 Task: Enable the video filter "Canvas video filter" for mosaic bridge stream output.
Action: Mouse moved to (108, 15)
Screenshot: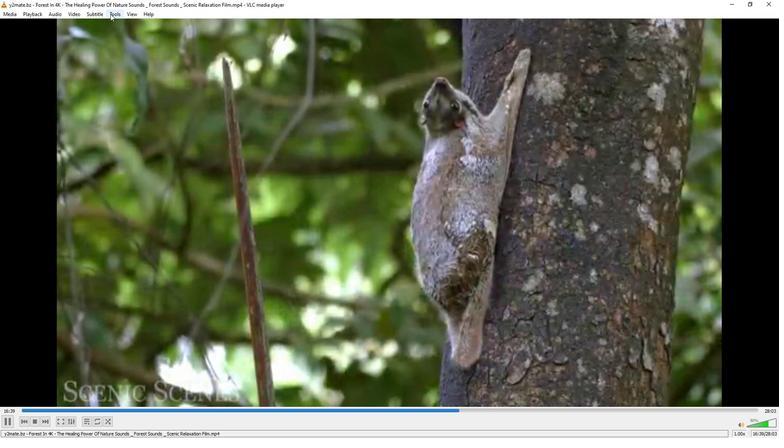 
Action: Mouse pressed left at (108, 15)
Screenshot: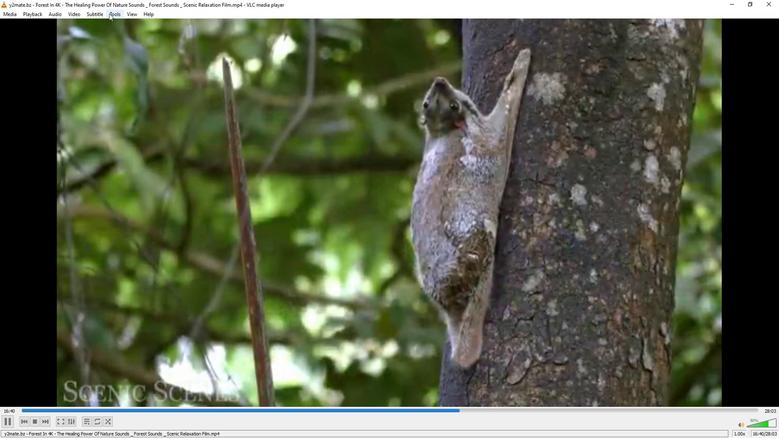 
Action: Mouse moved to (128, 112)
Screenshot: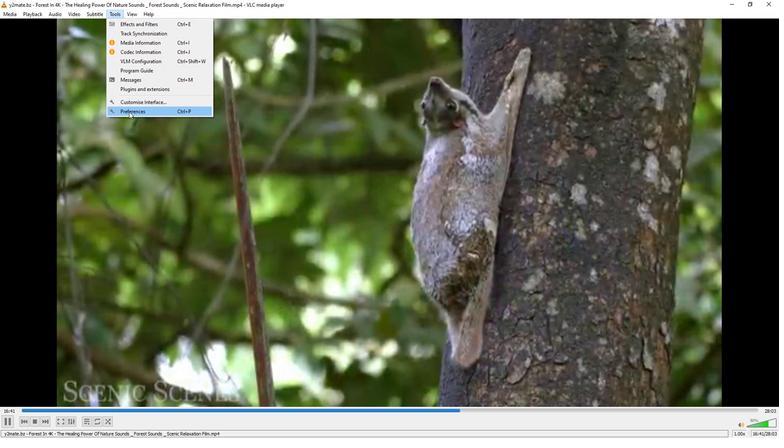
Action: Mouse pressed left at (128, 112)
Screenshot: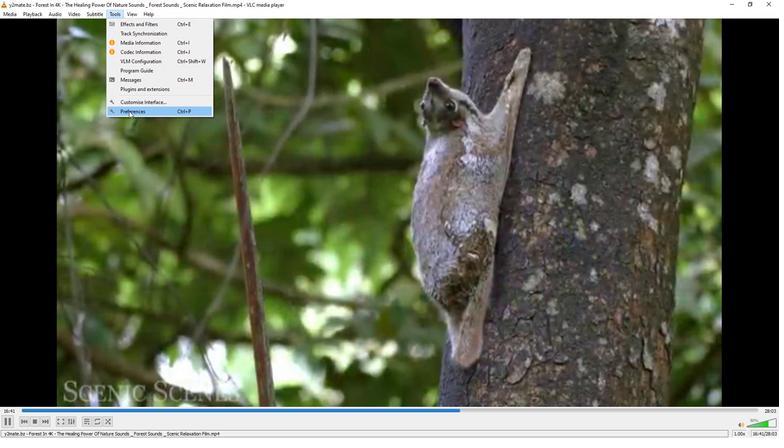 
Action: Mouse moved to (255, 356)
Screenshot: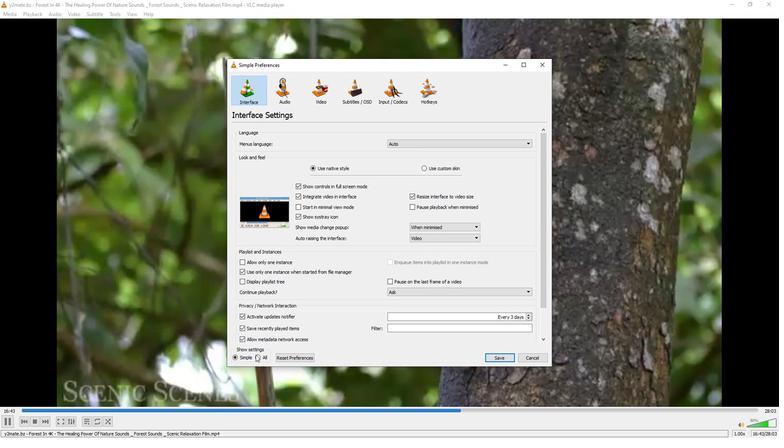 
Action: Mouse pressed left at (255, 356)
Screenshot: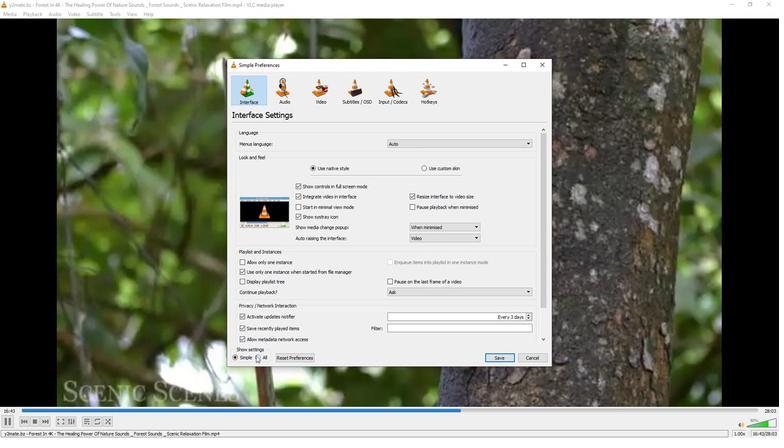 
Action: Mouse moved to (243, 289)
Screenshot: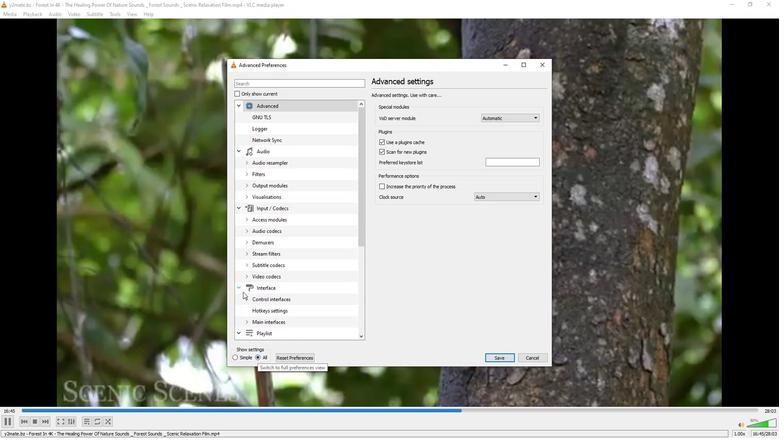 
Action: Mouse scrolled (243, 289) with delta (0, 0)
Screenshot: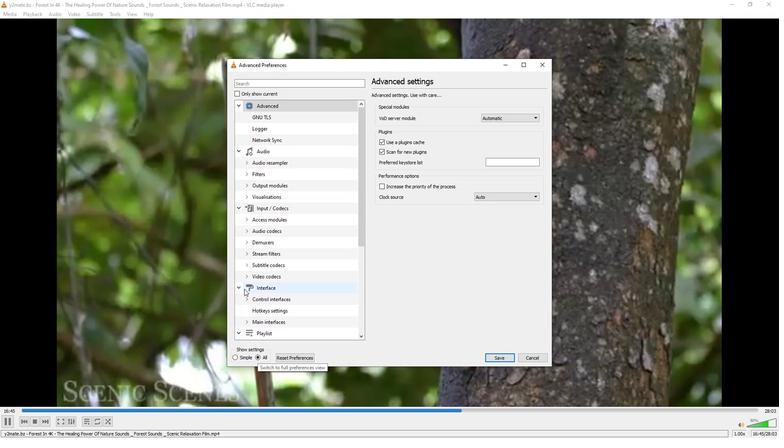
Action: Mouse scrolled (243, 289) with delta (0, 0)
Screenshot: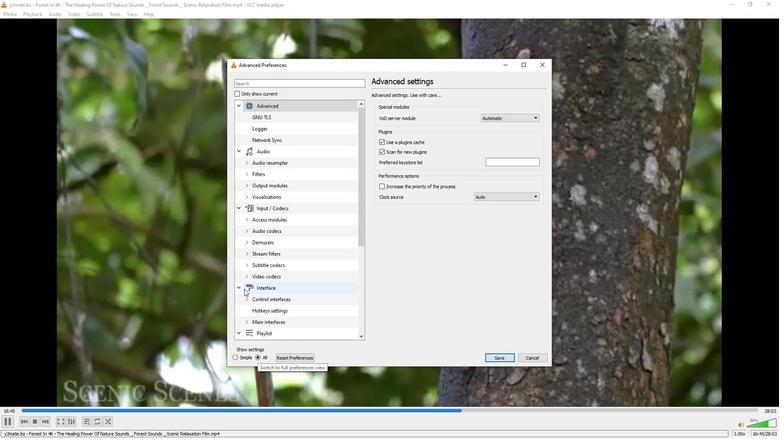 
Action: Mouse scrolled (243, 289) with delta (0, 0)
Screenshot: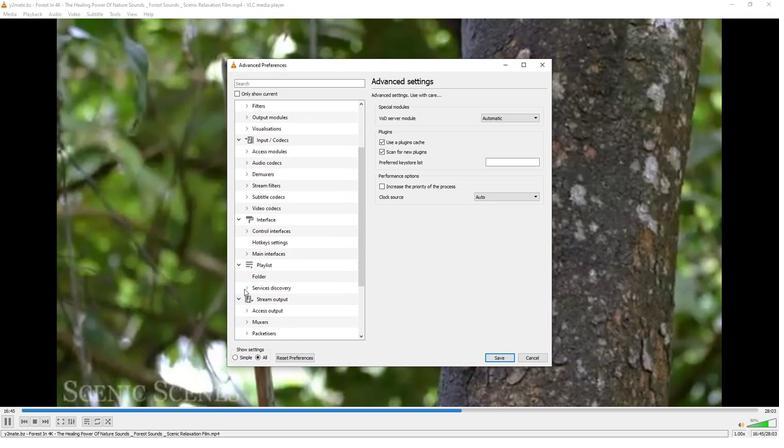 
Action: Mouse moved to (245, 309)
Screenshot: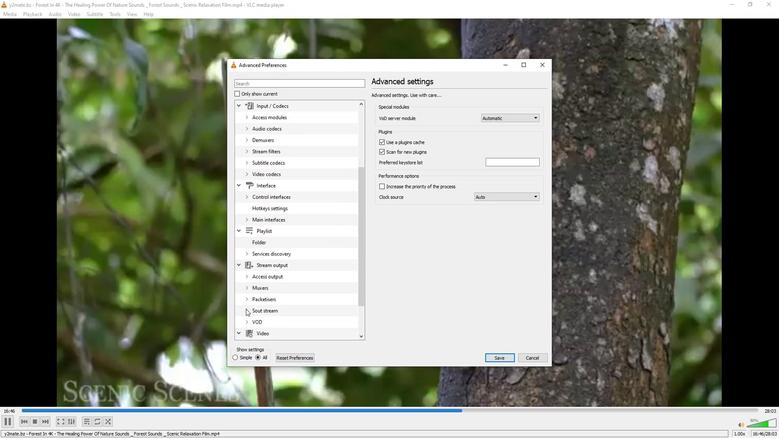 
Action: Mouse pressed left at (245, 309)
Screenshot: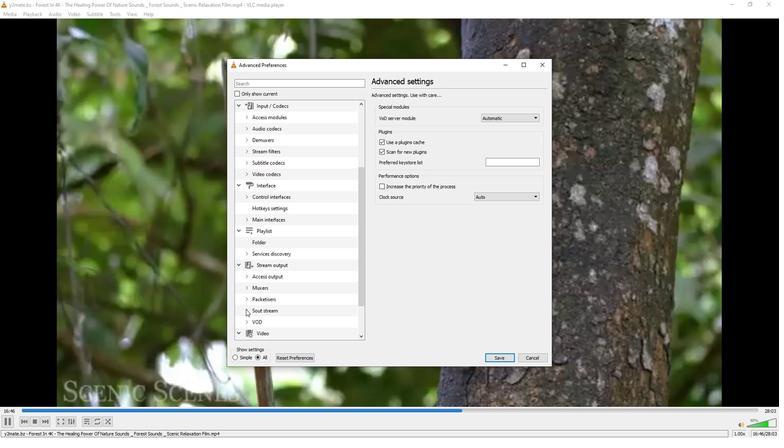 
Action: Mouse moved to (267, 304)
Screenshot: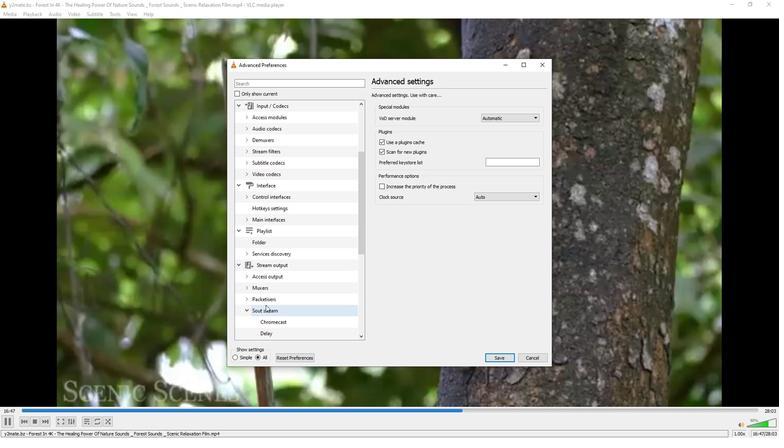 
Action: Mouse scrolled (267, 303) with delta (0, 0)
Screenshot: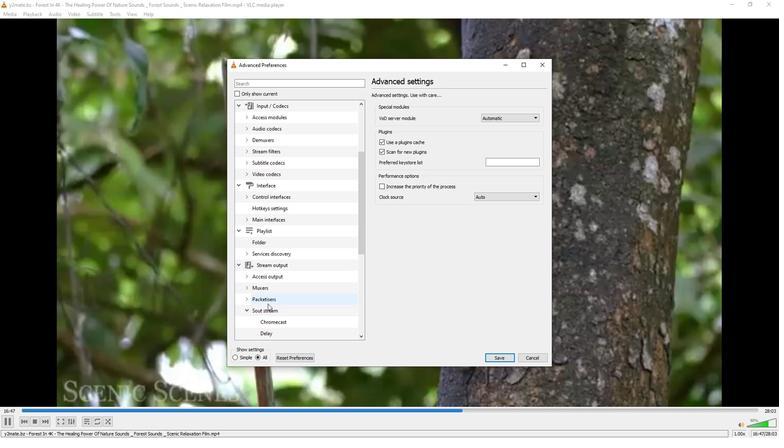
Action: Mouse scrolled (267, 303) with delta (0, 0)
Screenshot: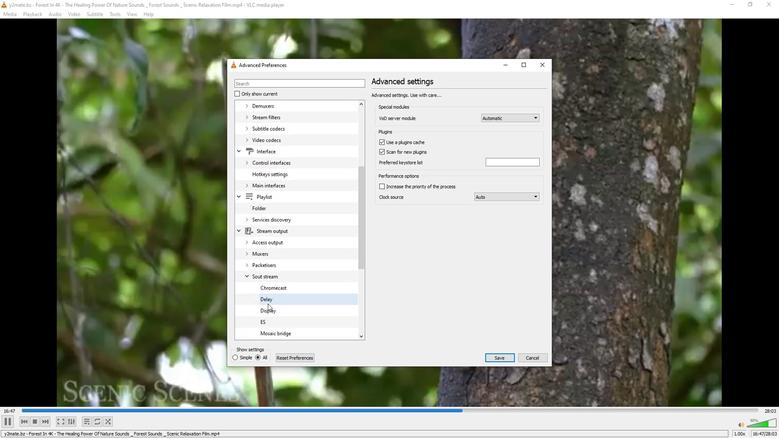 
Action: Mouse moved to (267, 300)
Screenshot: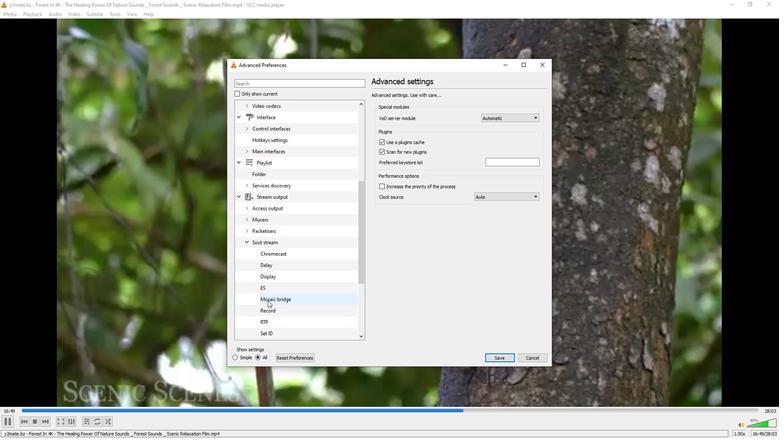 
Action: Mouse pressed left at (267, 300)
Screenshot: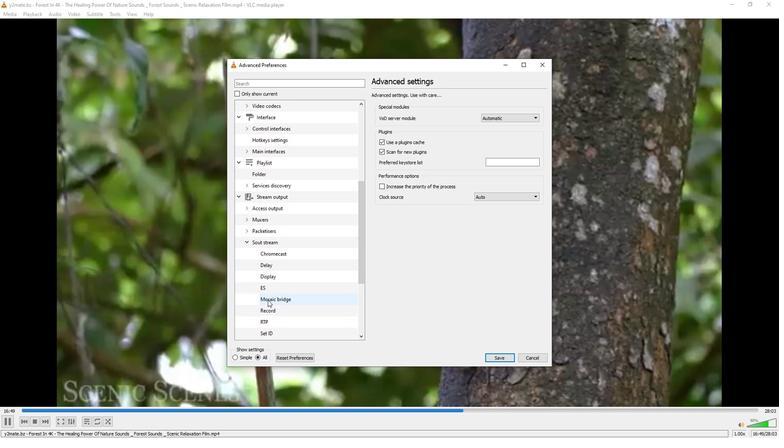 
Action: Mouse moved to (488, 317)
Screenshot: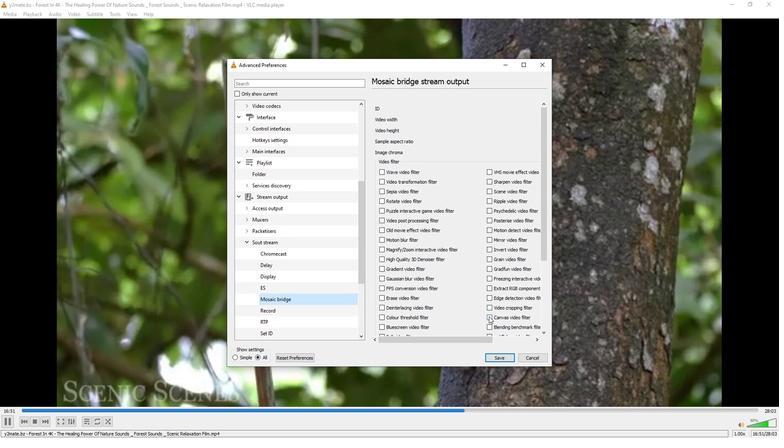 
Action: Mouse pressed left at (488, 317)
Screenshot: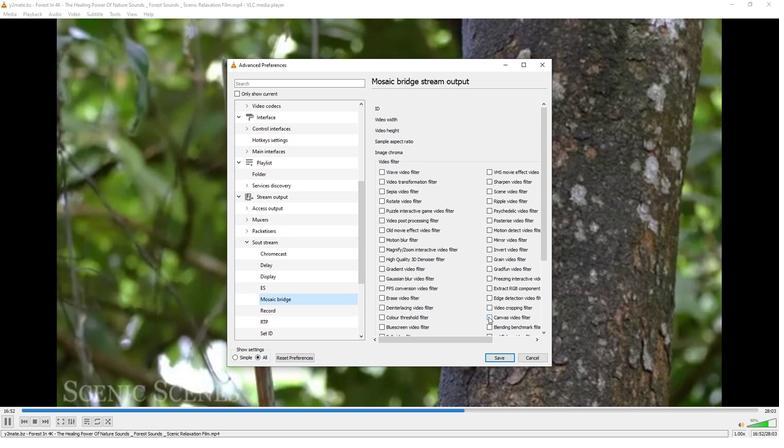 
Action: Mouse moved to (449, 294)
Screenshot: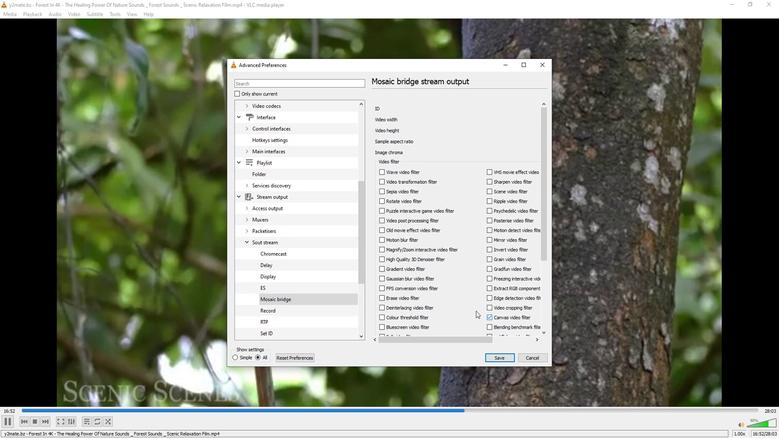
